 Task: Select the false option in the auto fetch.
Action: Mouse moved to (12, 629)
Screenshot: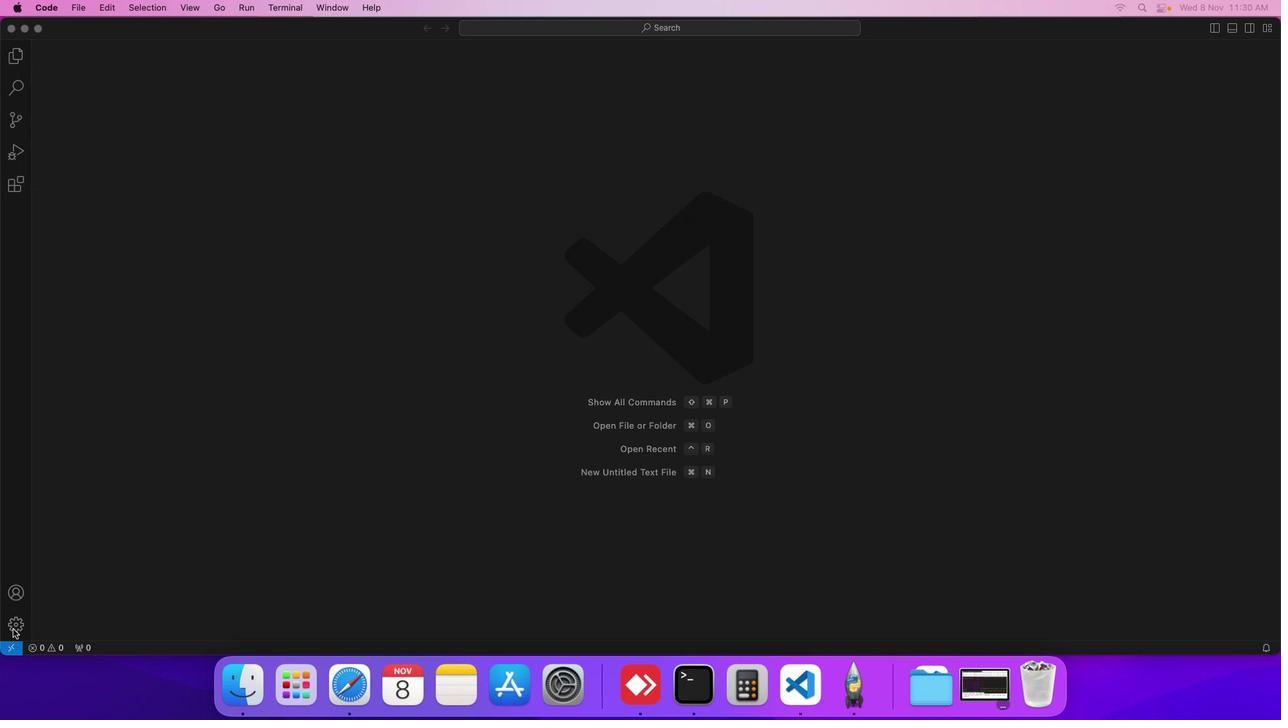 
Action: Mouse pressed left at (12, 629)
Screenshot: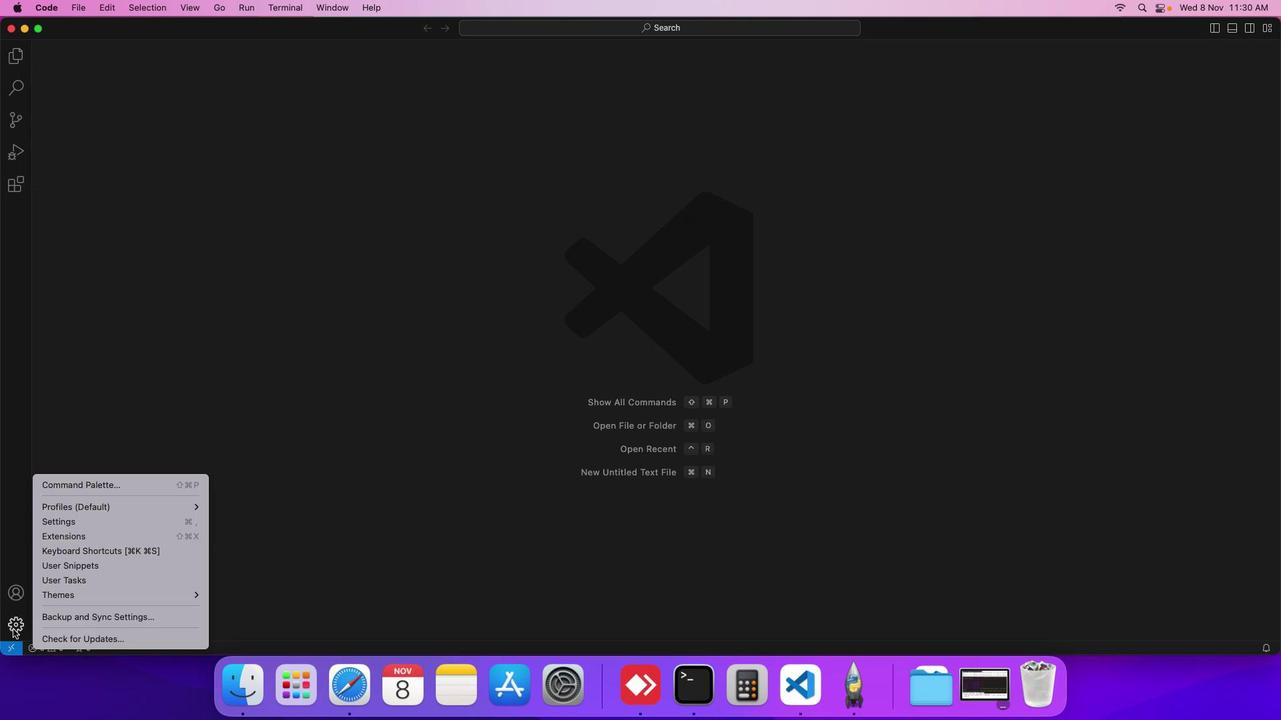 
Action: Mouse moved to (128, 525)
Screenshot: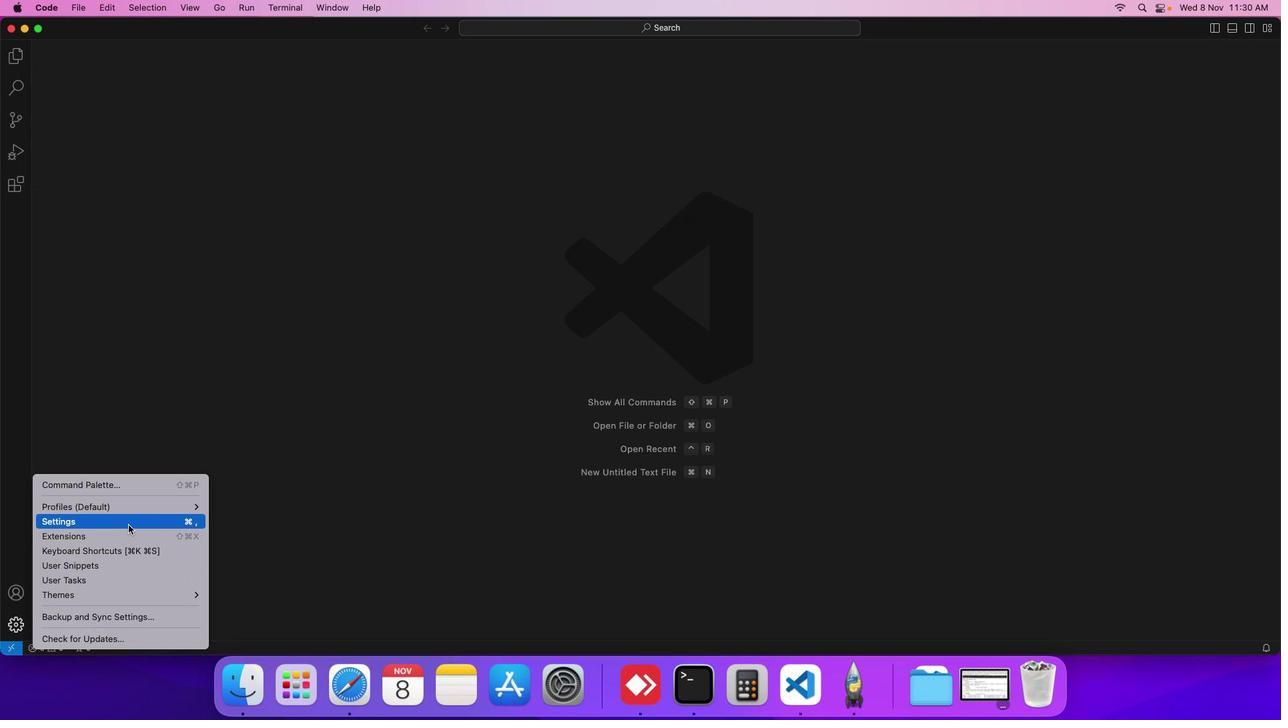 
Action: Mouse pressed left at (128, 525)
Screenshot: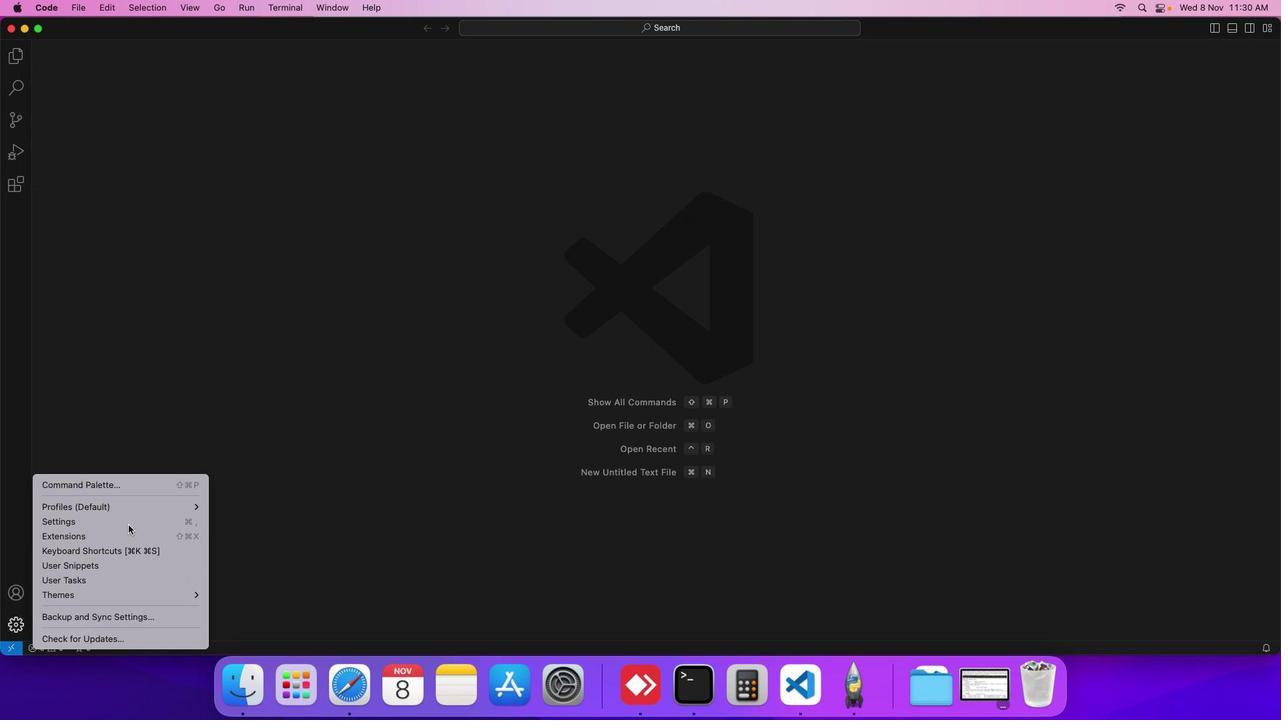 
Action: Mouse moved to (316, 243)
Screenshot: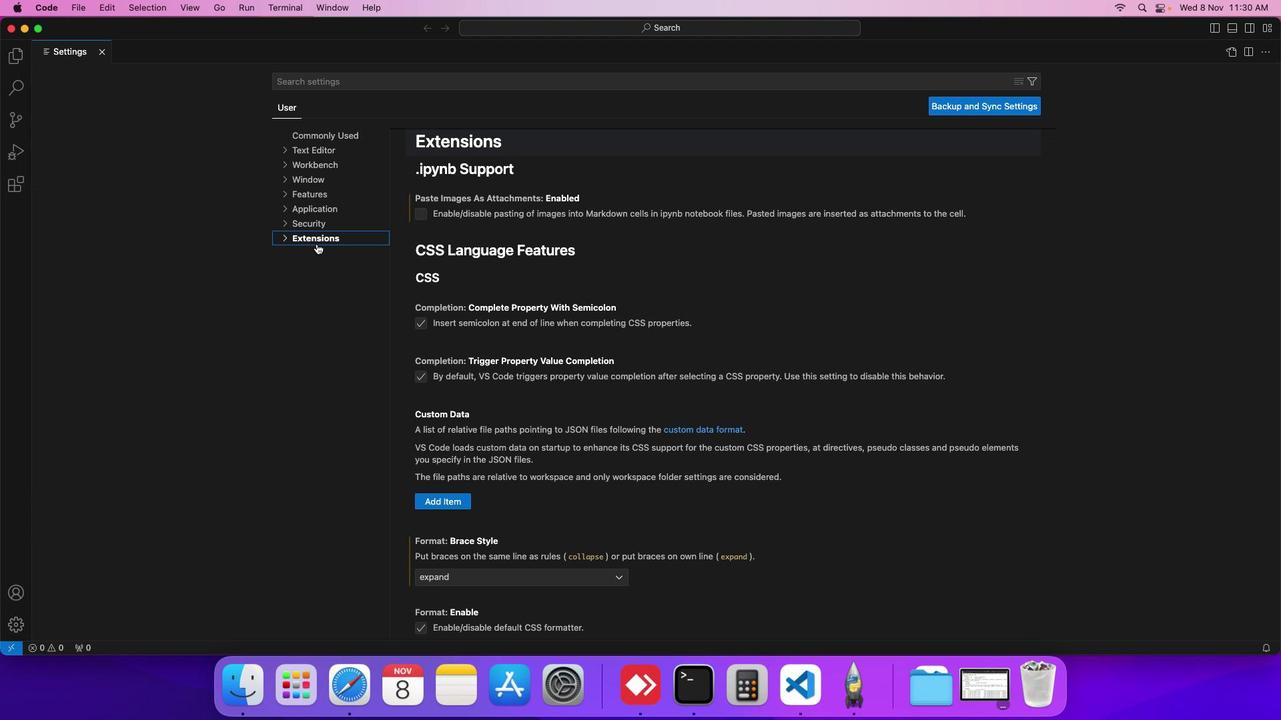 
Action: Mouse pressed left at (316, 243)
Screenshot: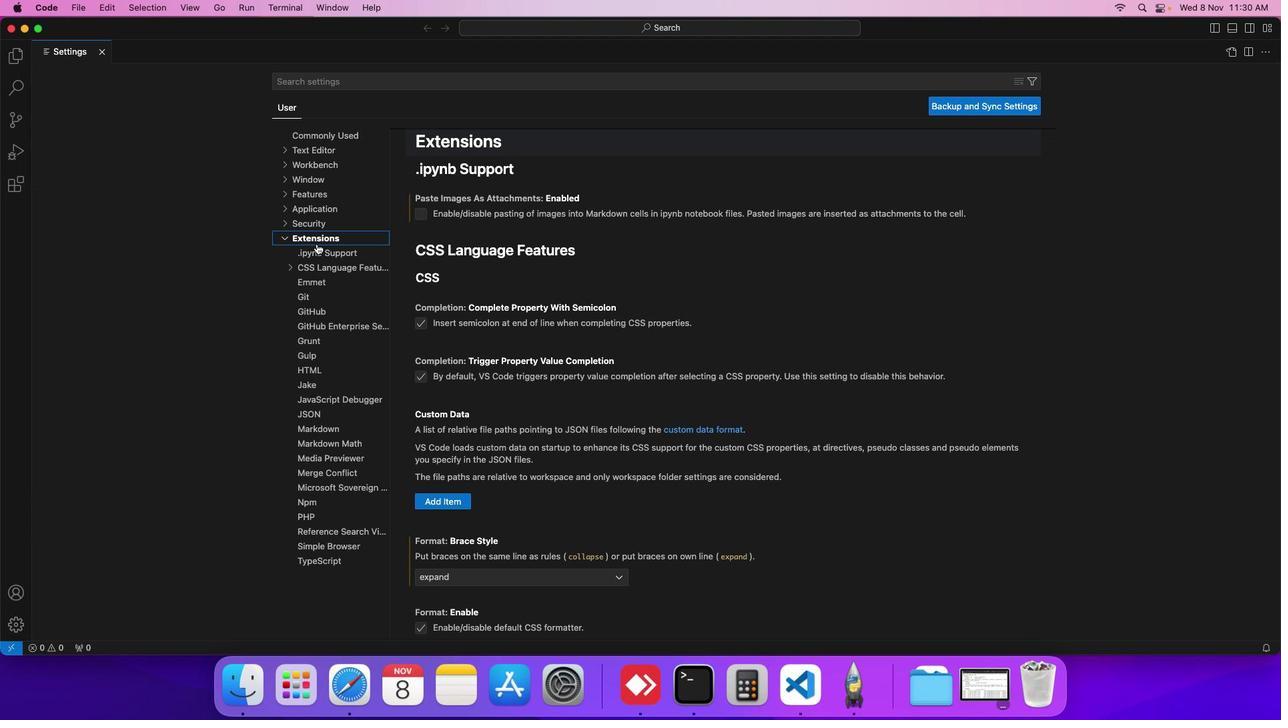 
Action: Mouse moved to (308, 302)
Screenshot: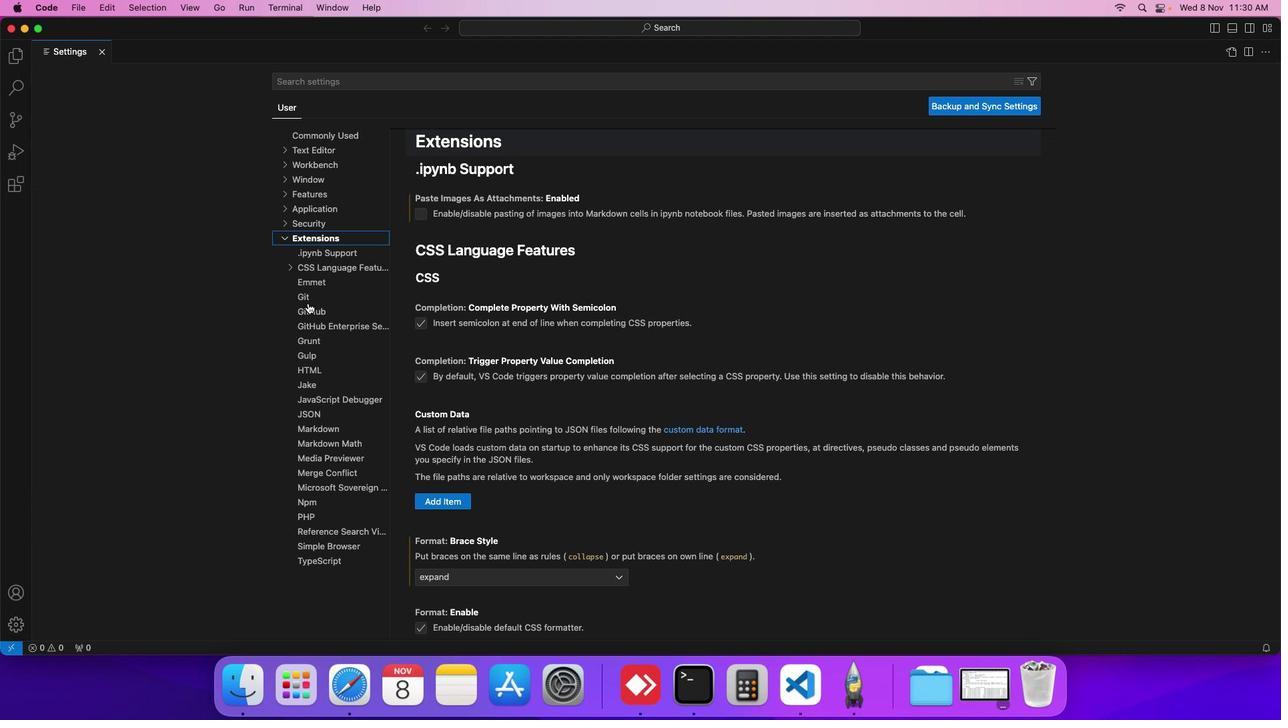 
Action: Mouse pressed left at (308, 302)
Screenshot: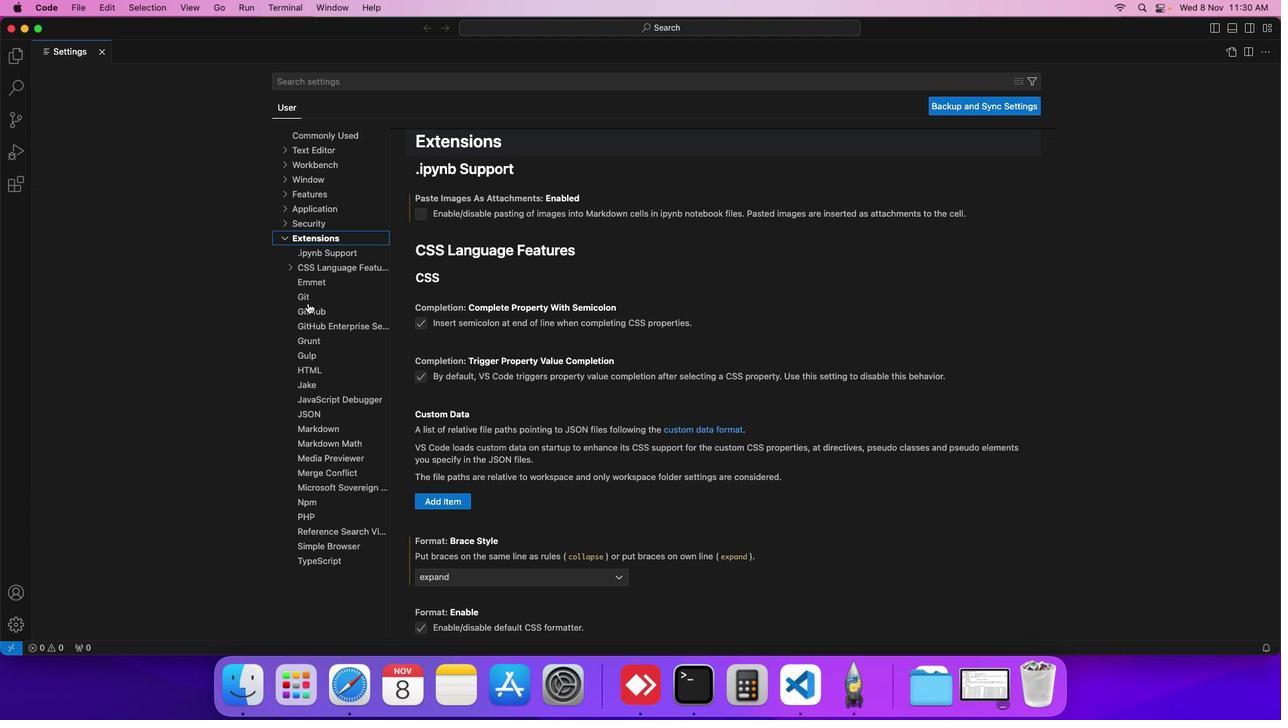 
Action: Mouse moved to (452, 413)
Screenshot: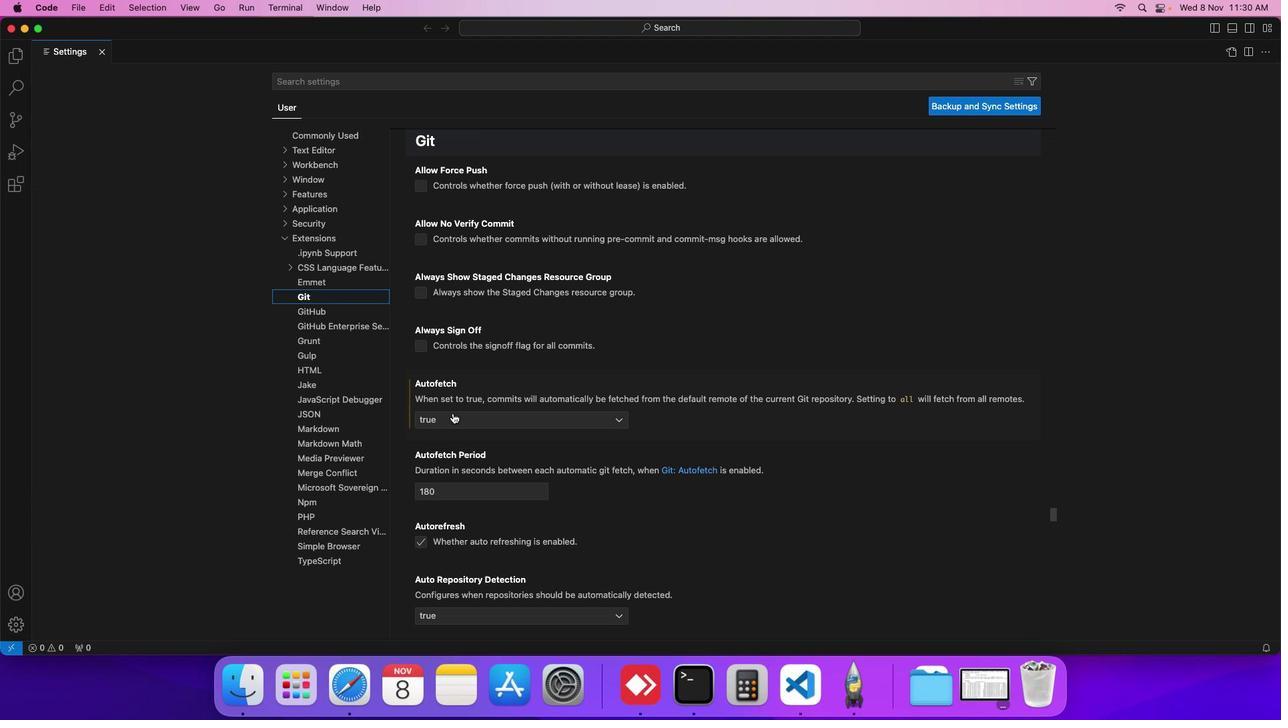 
Action: Mouse pressed left at (452, 413)
Screenshot: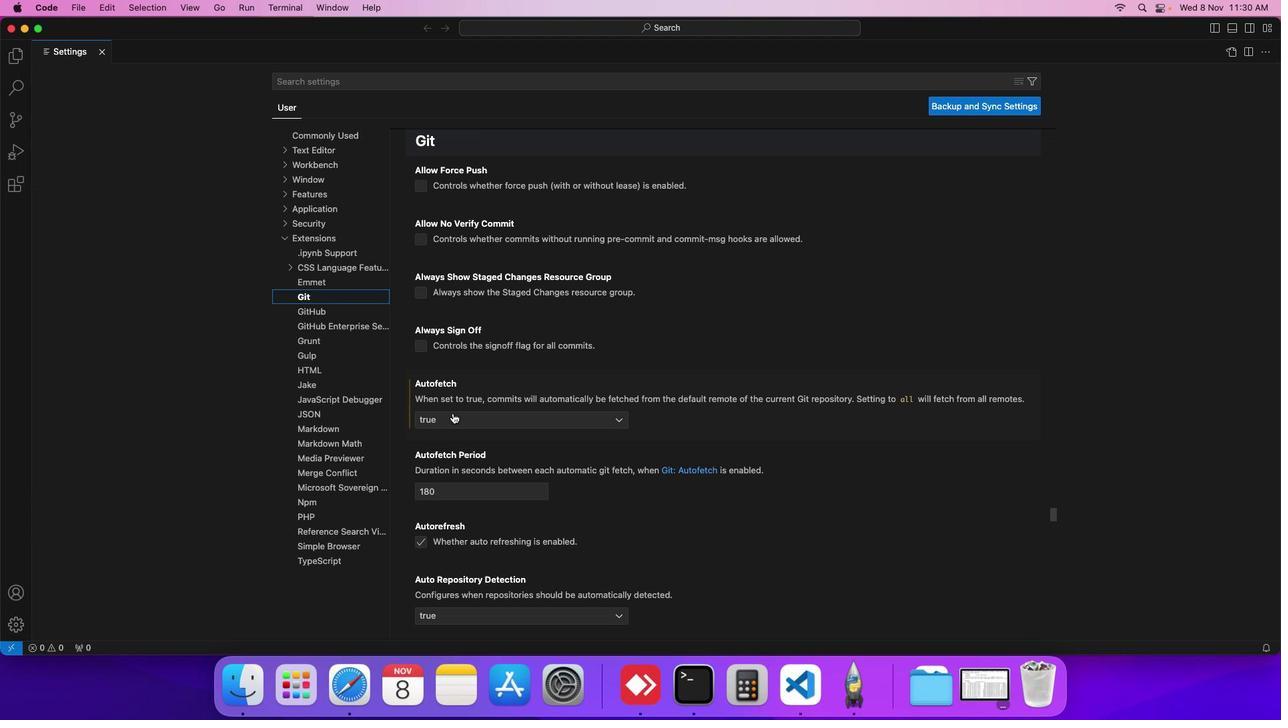 
Action: Mouse moved to (434, 451)
Screenshot: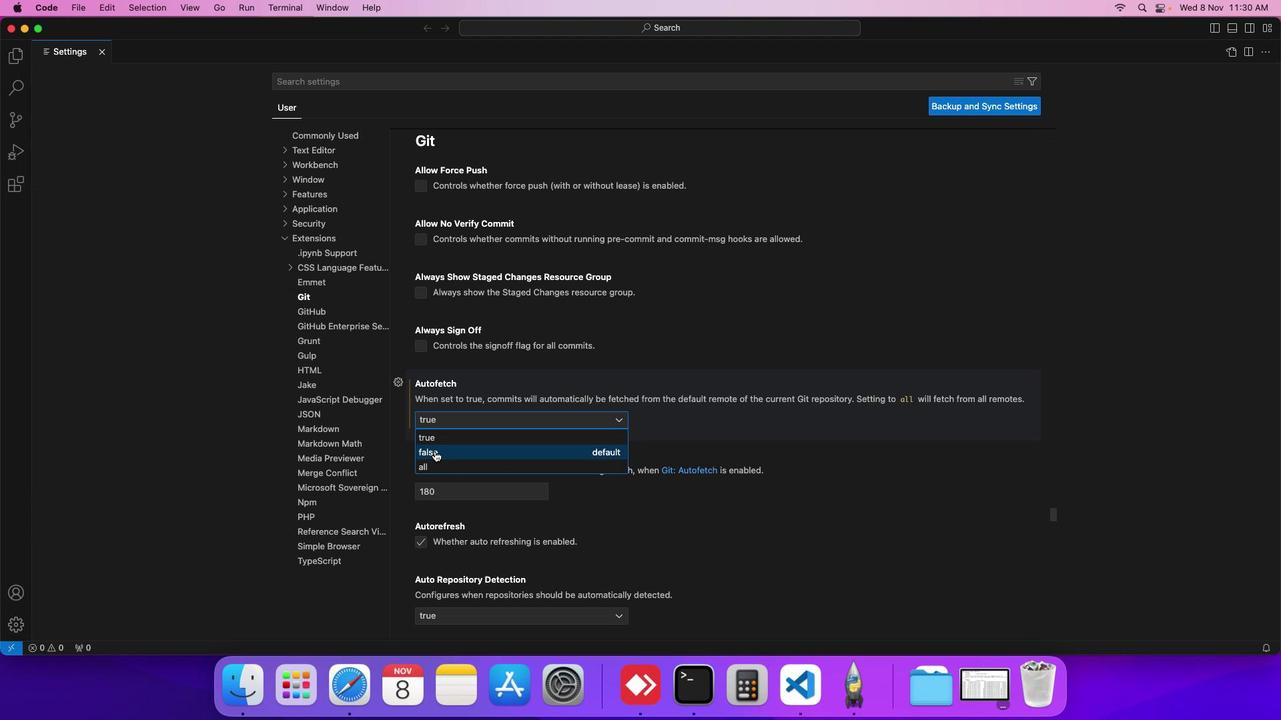 
Action: Mouse pressed left at (434, 451)
Screenshot: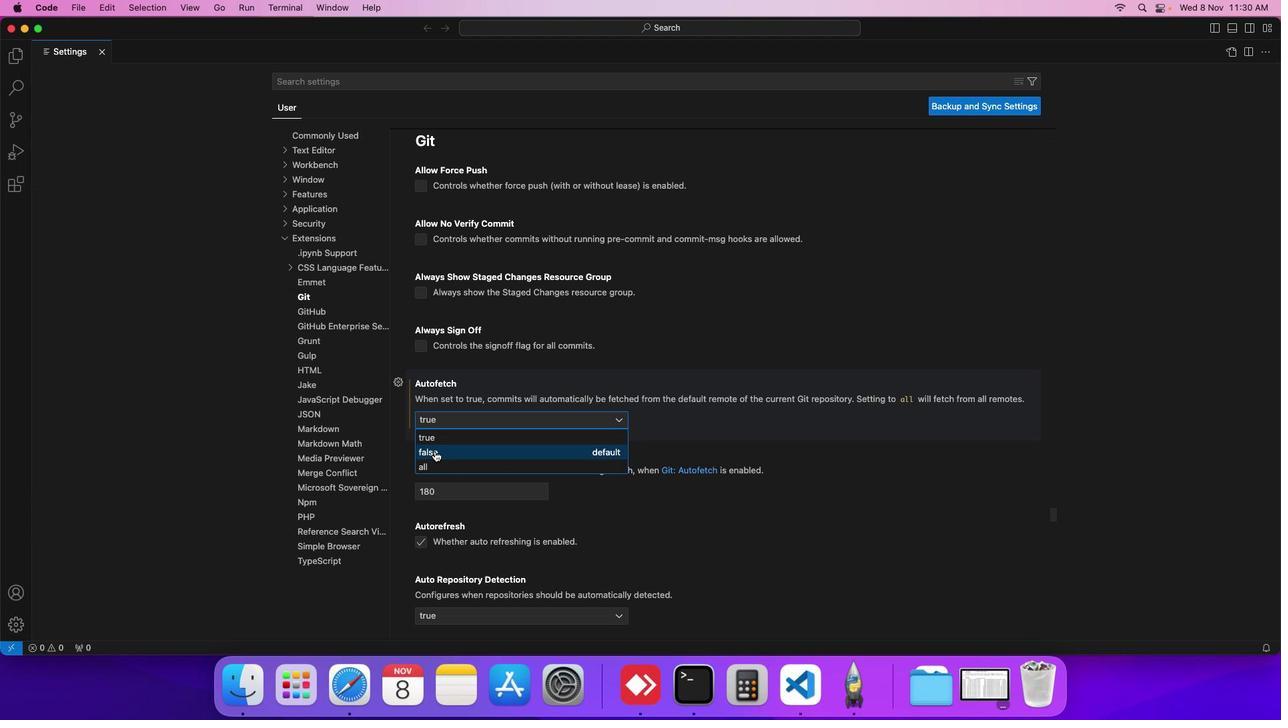 
Action: Mouse moved to (515, 428)
Screenshot: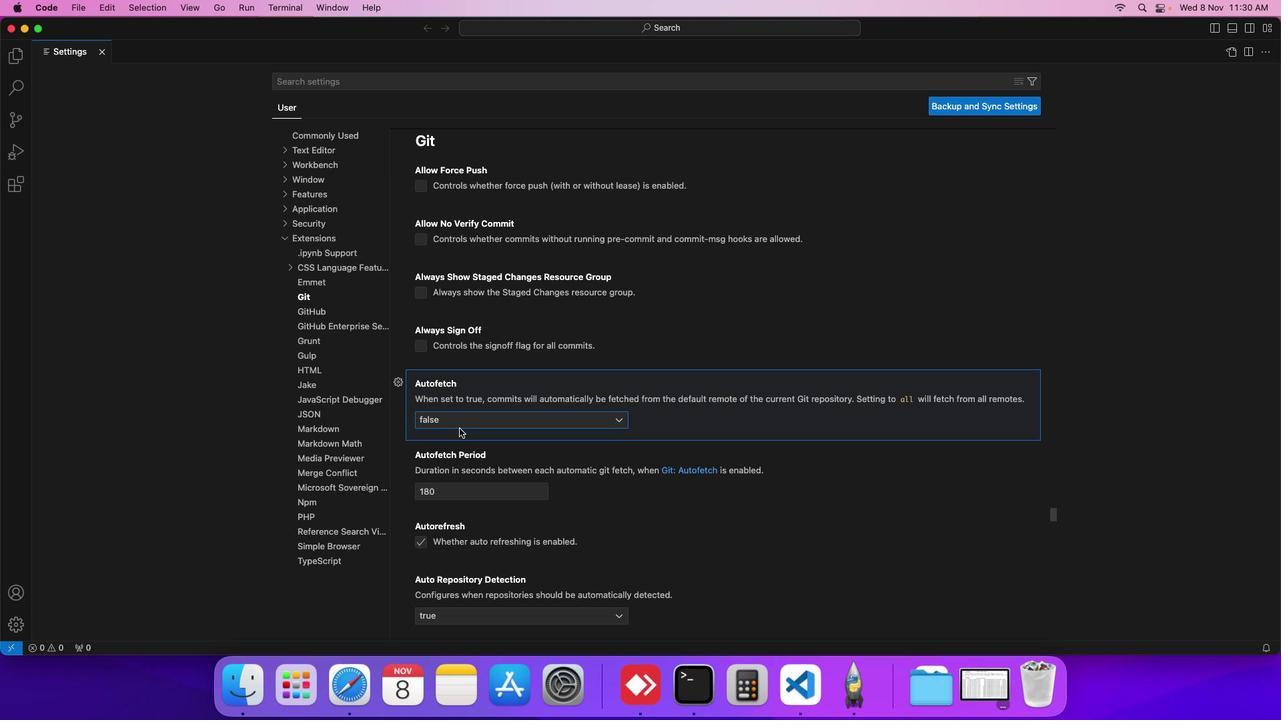 
